 Task: Add Nancy's Organic Lowfat Cottage Cheese to the cart.
Action: Mouse moved to (296, 152)
Screenshot: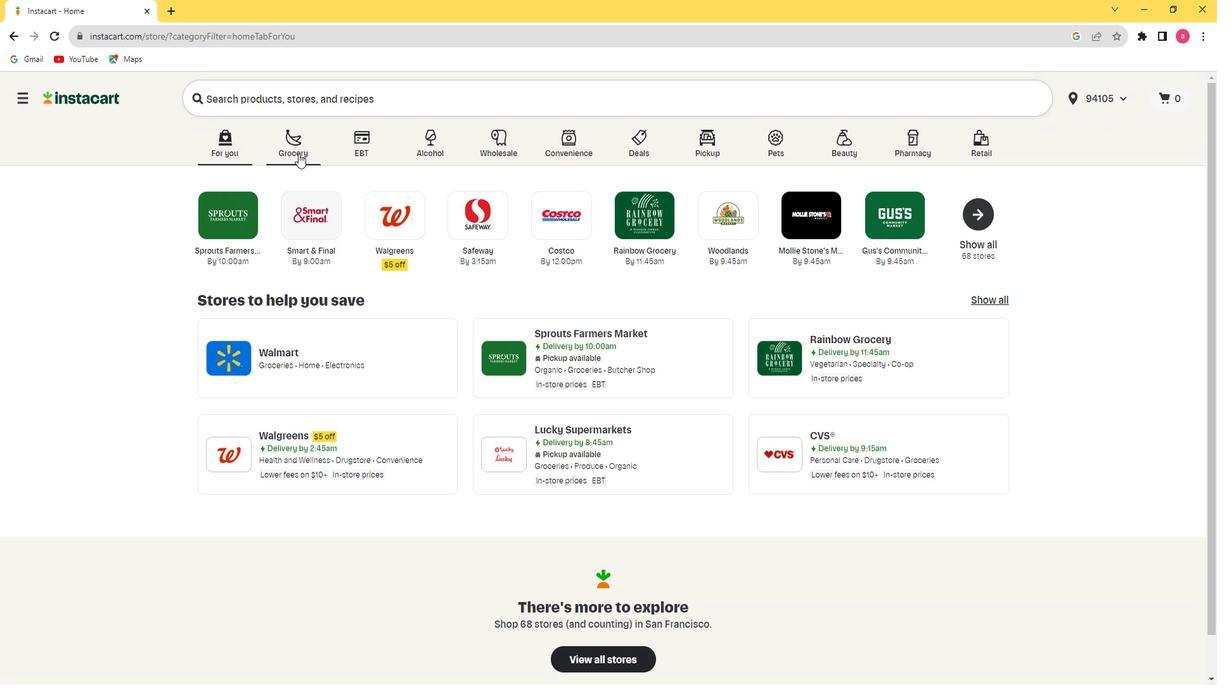 
Action: Mouse pressed left at (296, 152)
Screenshot: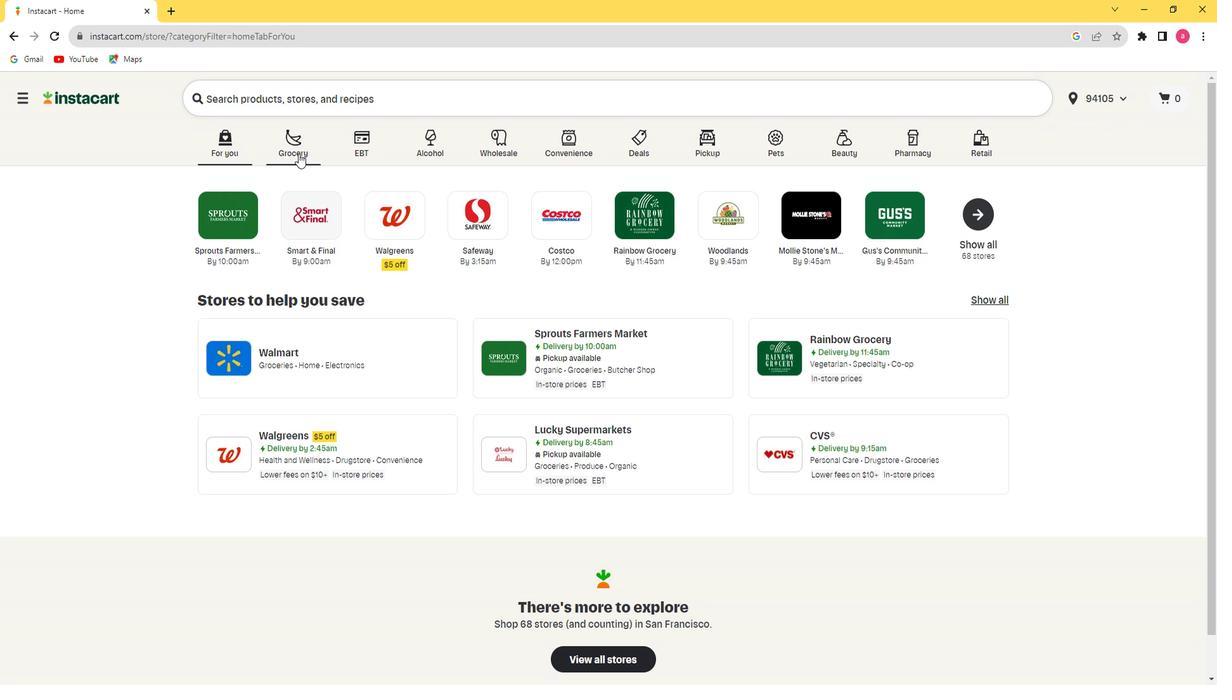 
Action: Mouse moved to (785, 228)
Screenshot: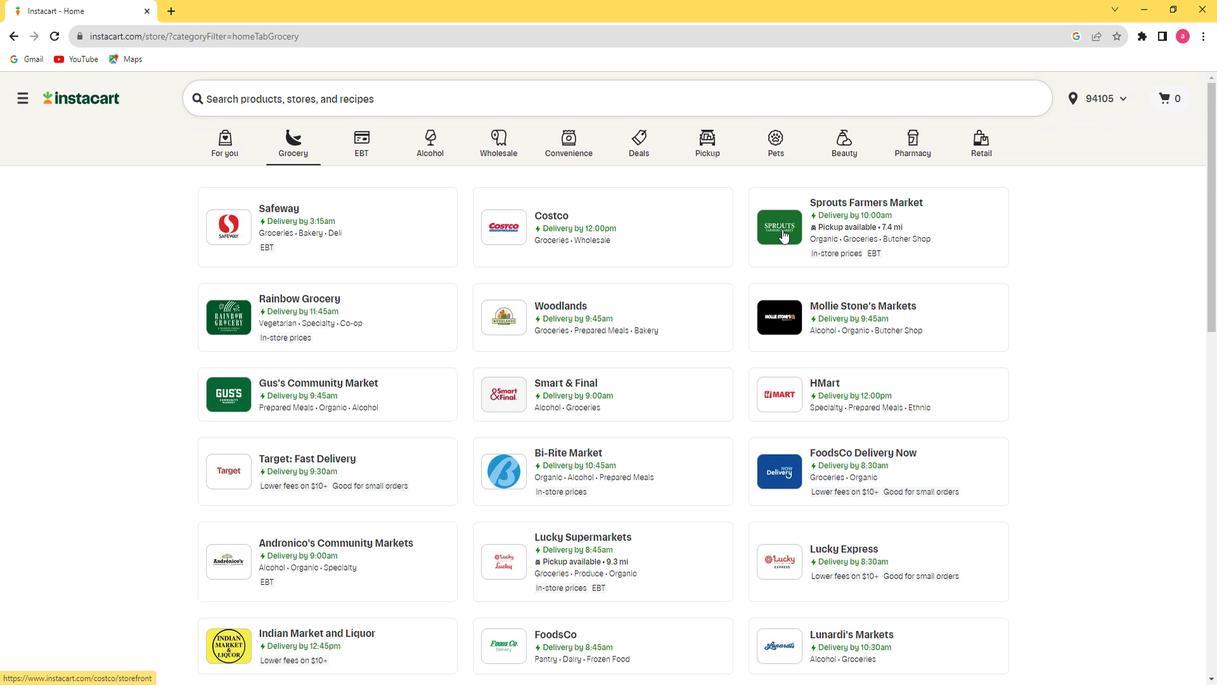 
Action: Mouse pressed left at (785, 228)
Screenshot: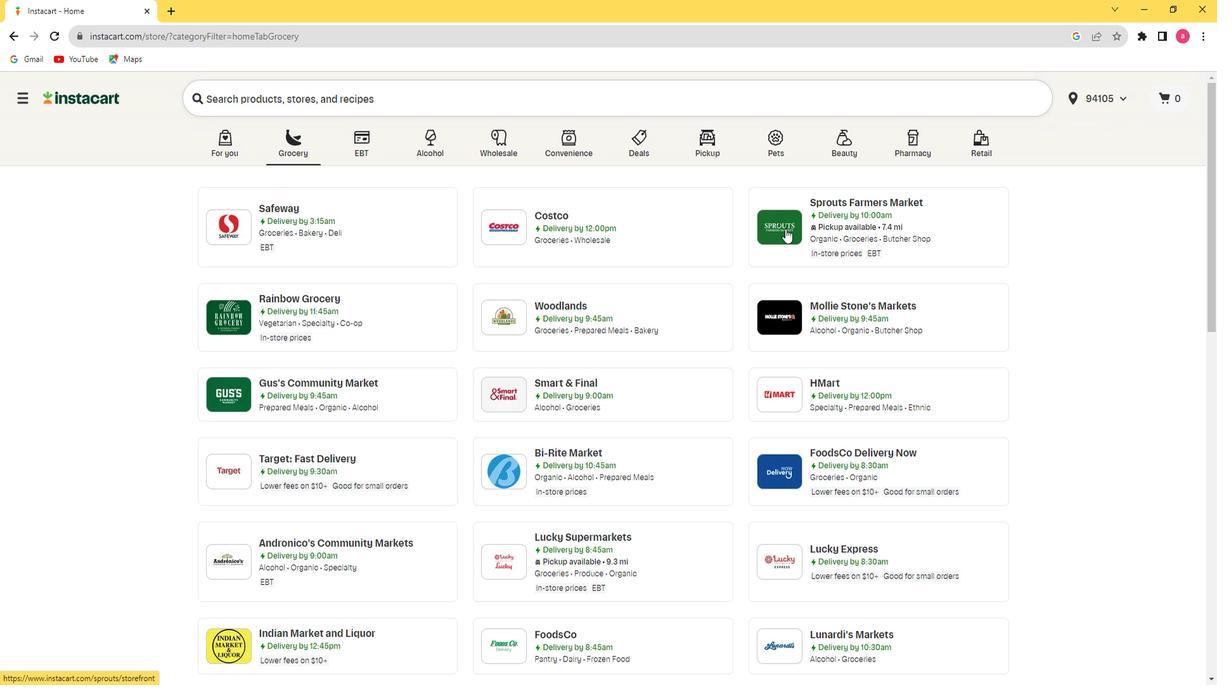 
Action: Mouse moved to (72, 448)
Screenshot: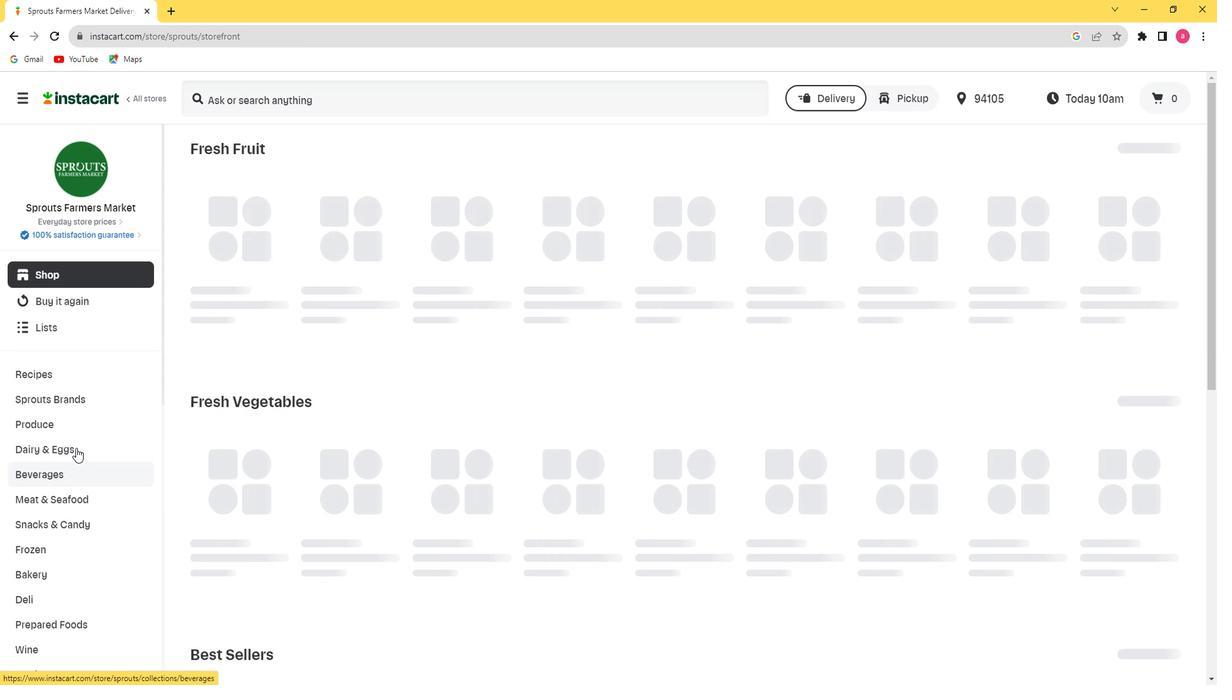 
Action: Mouse pressed left at (72, 448)
Screenshot: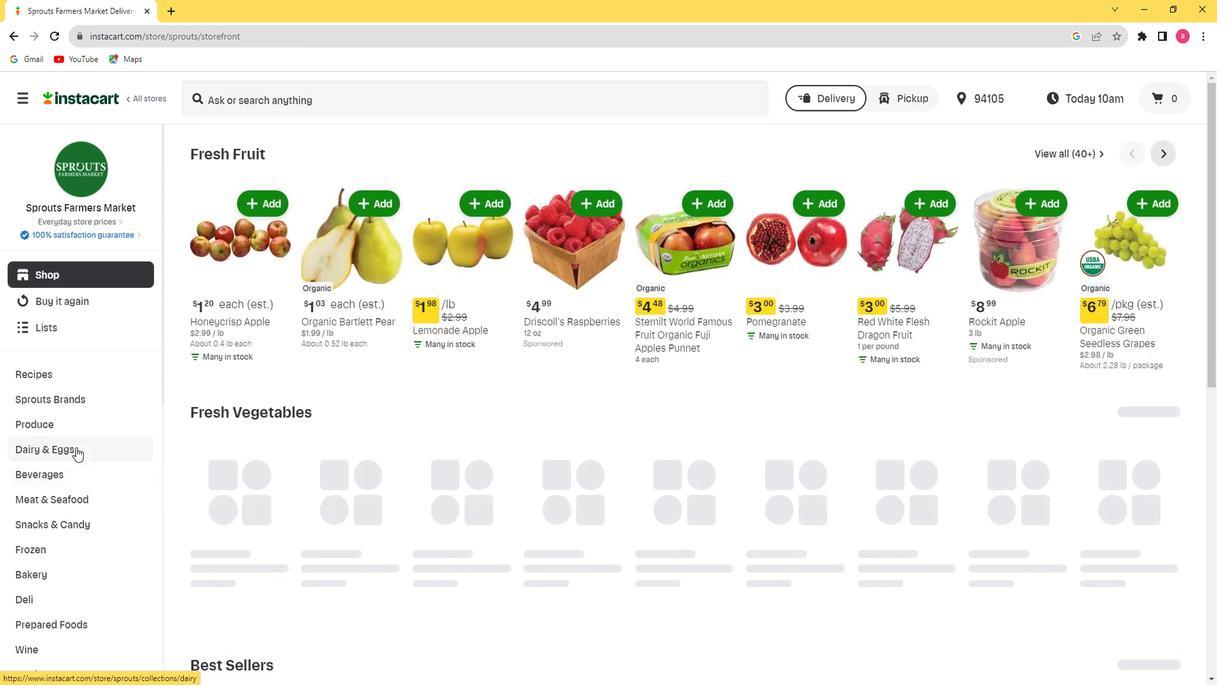 
Action: Mouse moved to (66, 501)
Screenshot: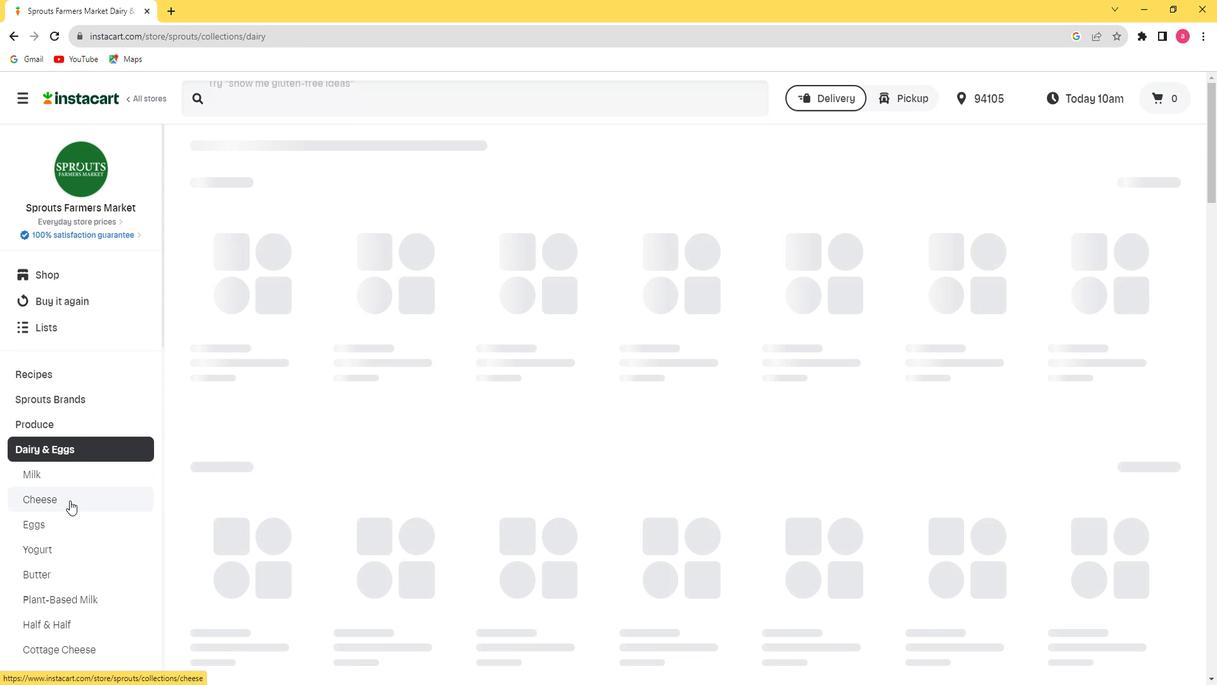 
Action: Mouse pressed left at (66, 501)
Screenshot: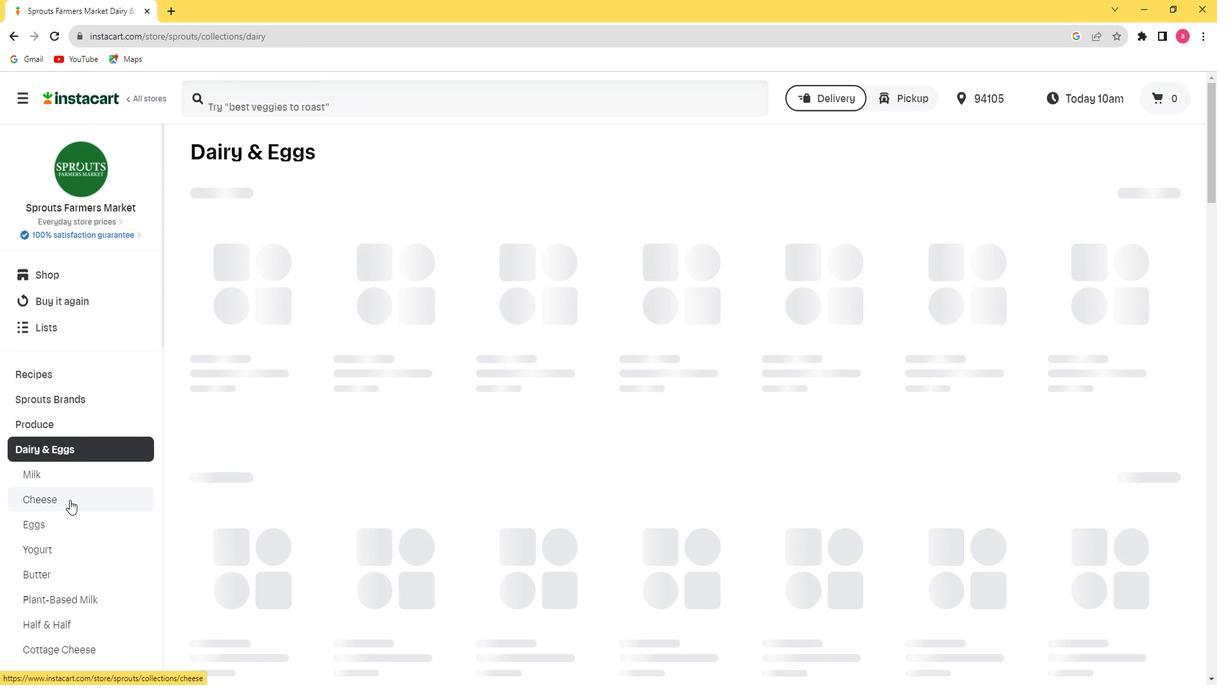 
Action: Mouse moved to (275, 91)
Screenshot: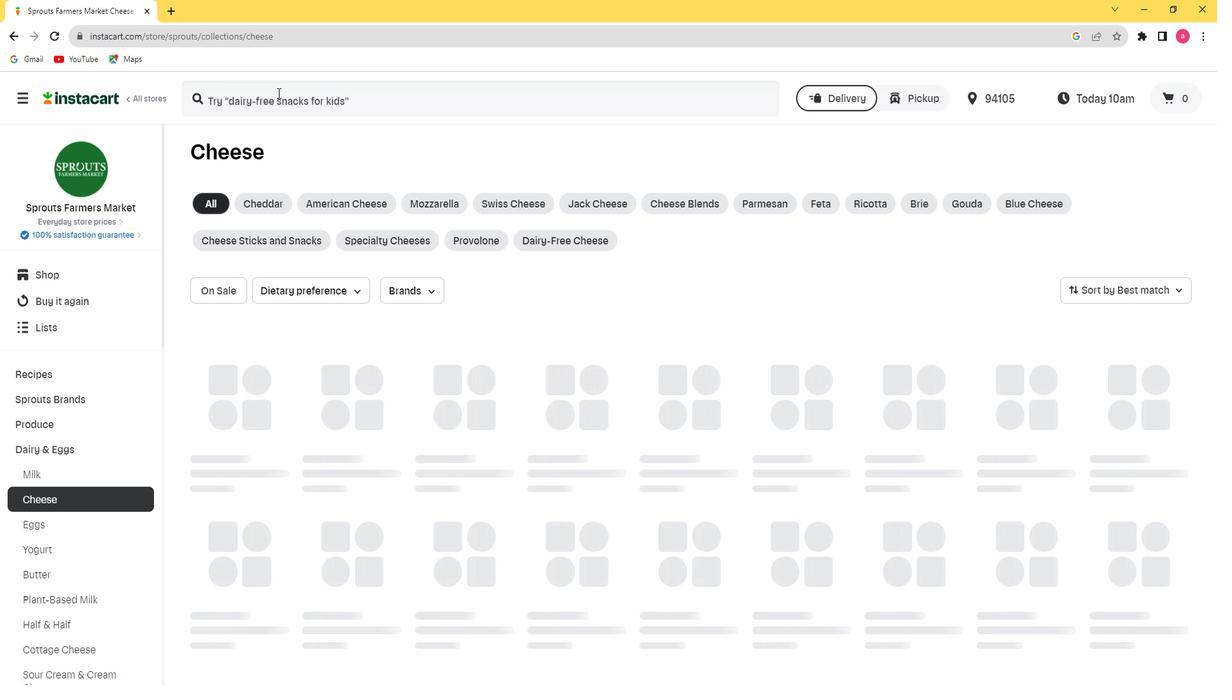 
Action: Mouse pressed left at (275, 91)
Screenshot: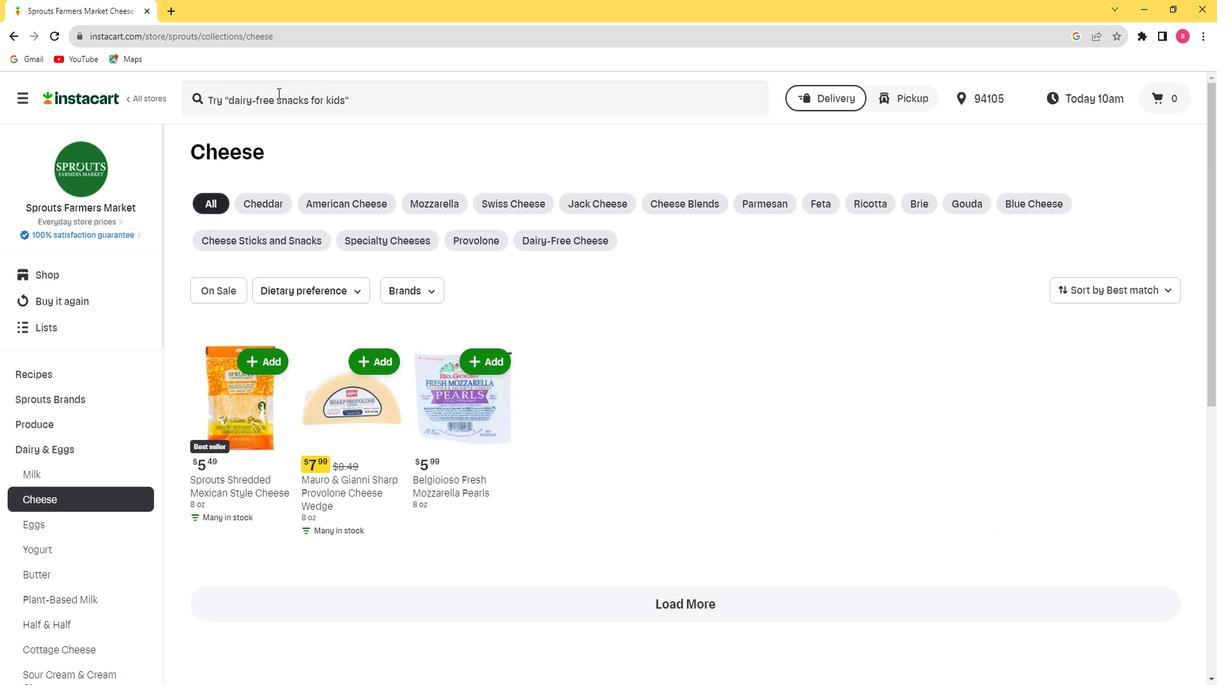 
Action: Key pressed <Key.shift>Nancy
Screenshot: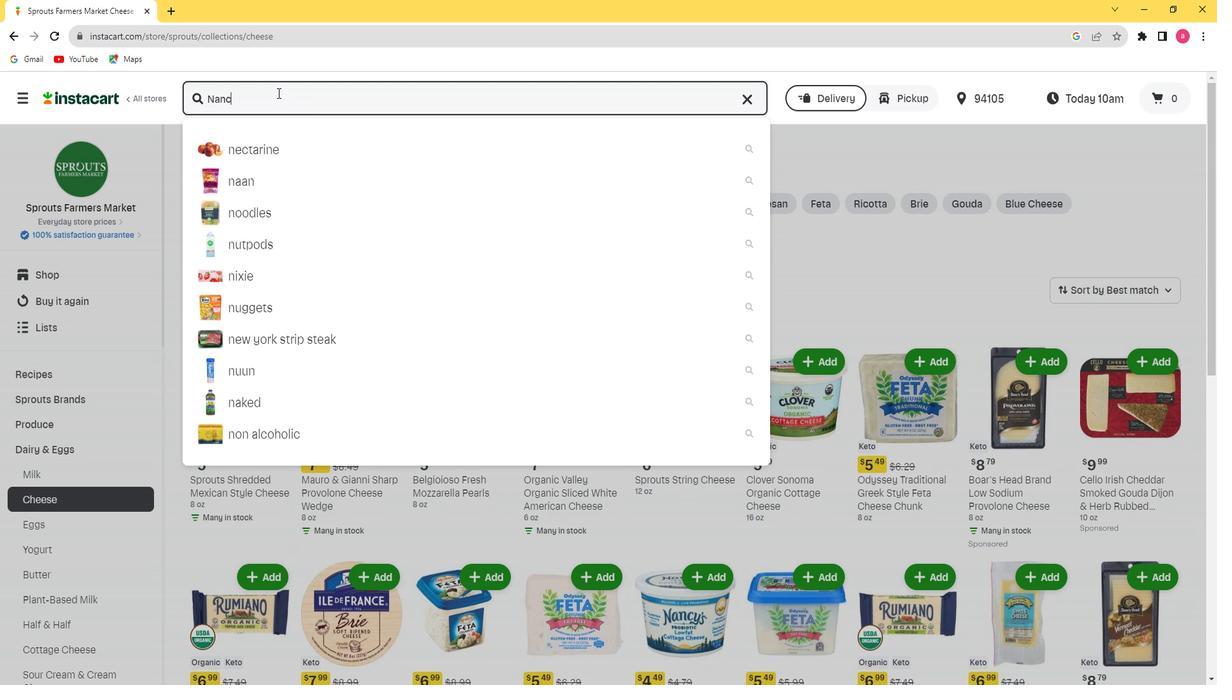
Action: Mouse moved to (88, 176)
Screenshot: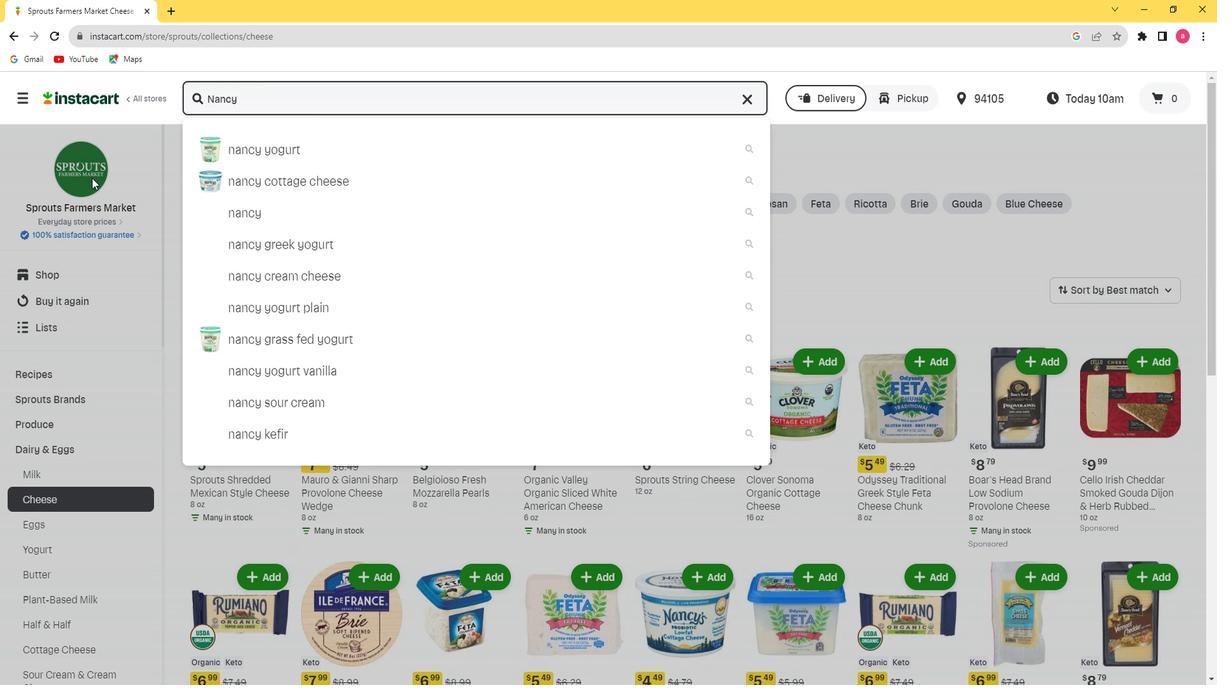 
Action: Key pressed 's<Key.space><Key.shift>Organic<Key.space><Key.shift><Key.shift><Key.shift><Key.shift><Key.shift><Key.shift><Key.shift><Key.shift><Key.shift><Key.shift><Key.shift><Key.shift>Lowfat<Key.space><Key.shift>Cottage<Key.space><Key.shift>Cheese<Key.space><Key.shift><Key.enter>
Screenshot: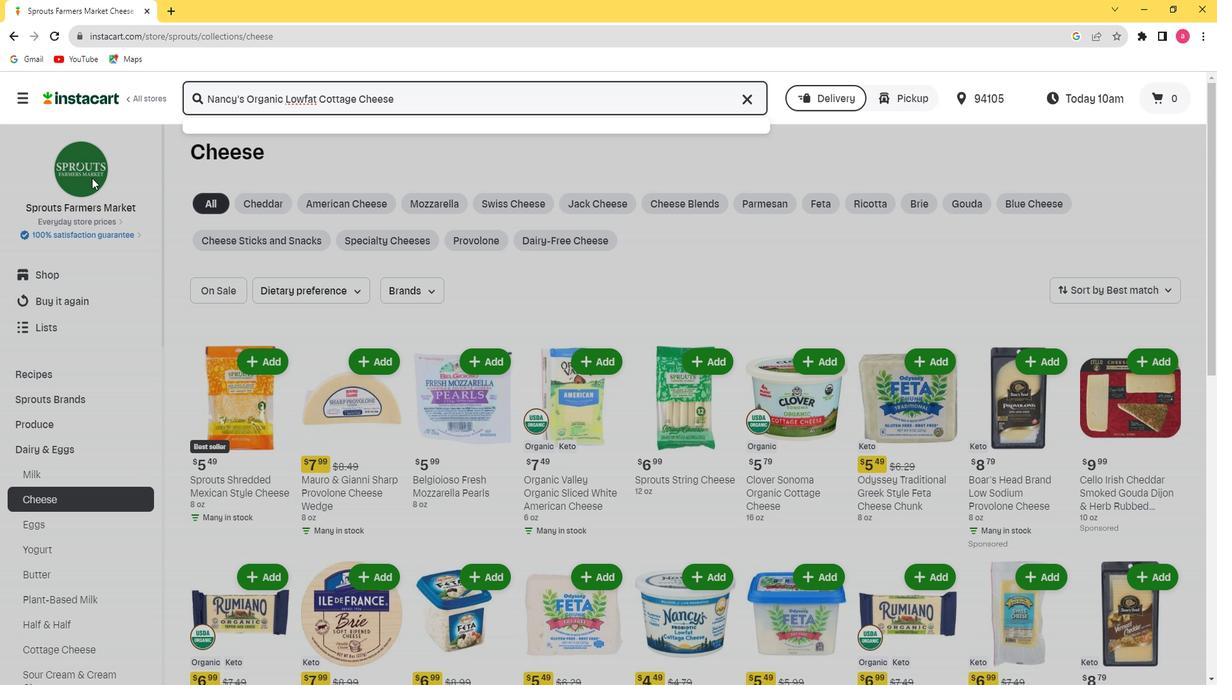 
Action: Mouse moved to (748, 225)
Screenshot: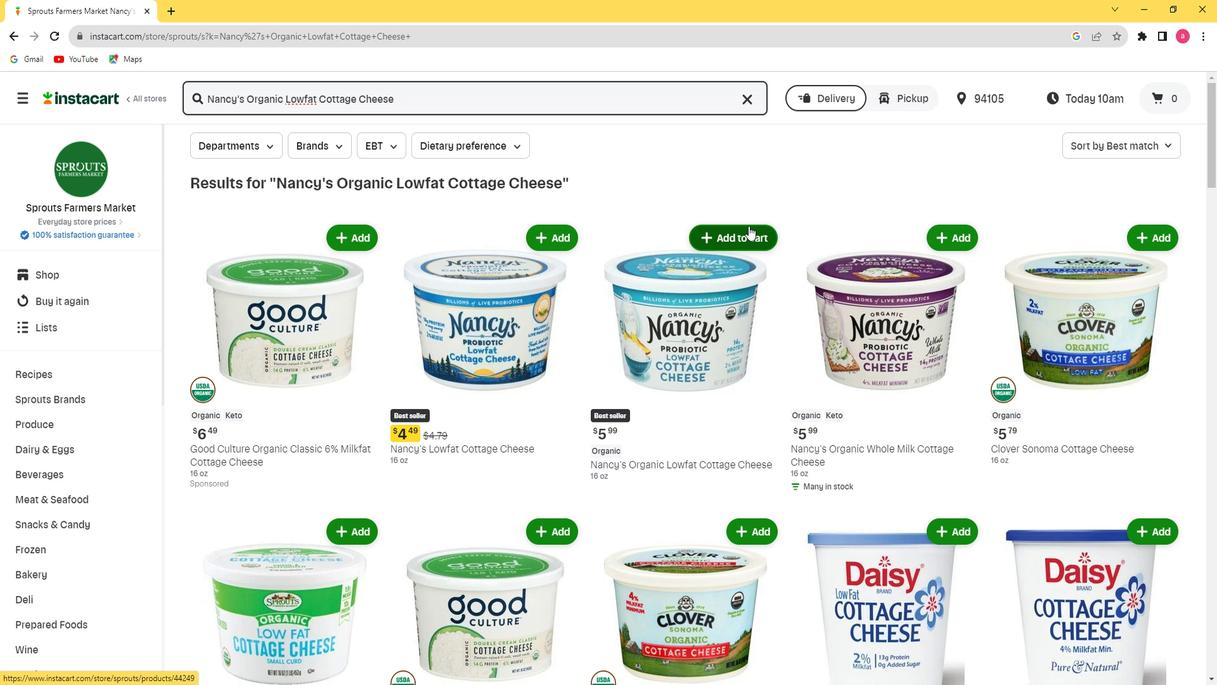 
Action: Mouse pressed left at (748, 225)
Screenshot: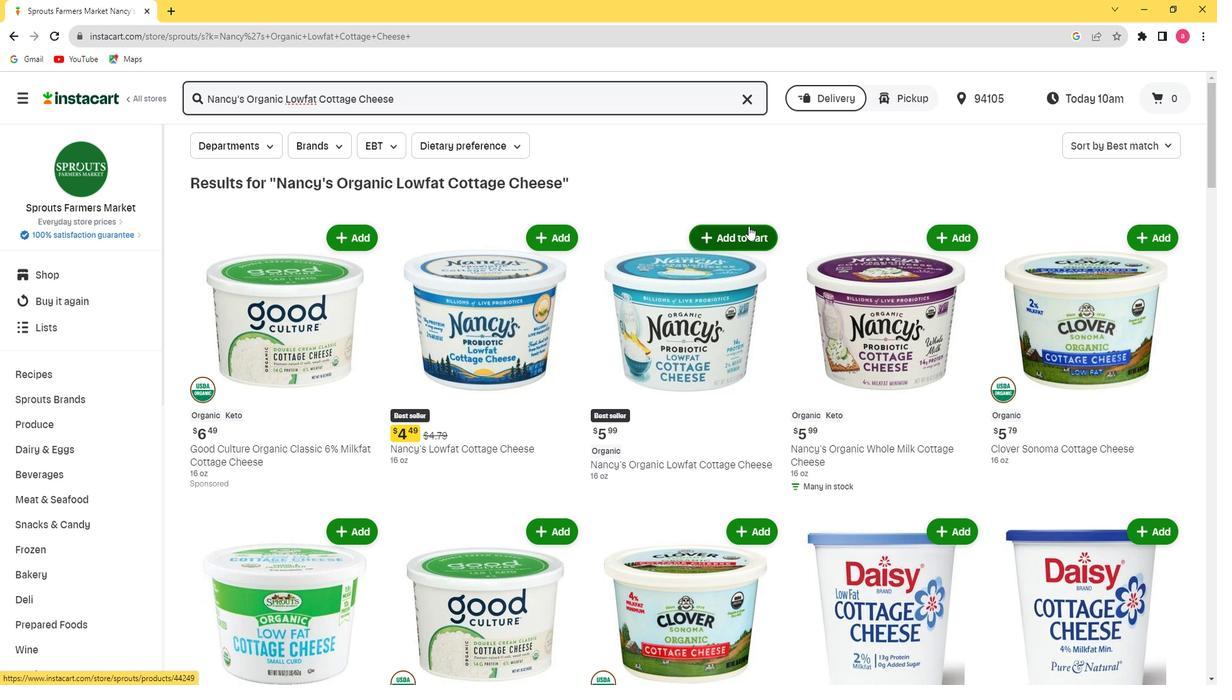 
Action: Mouse moved to (743, 315)
Screenshot: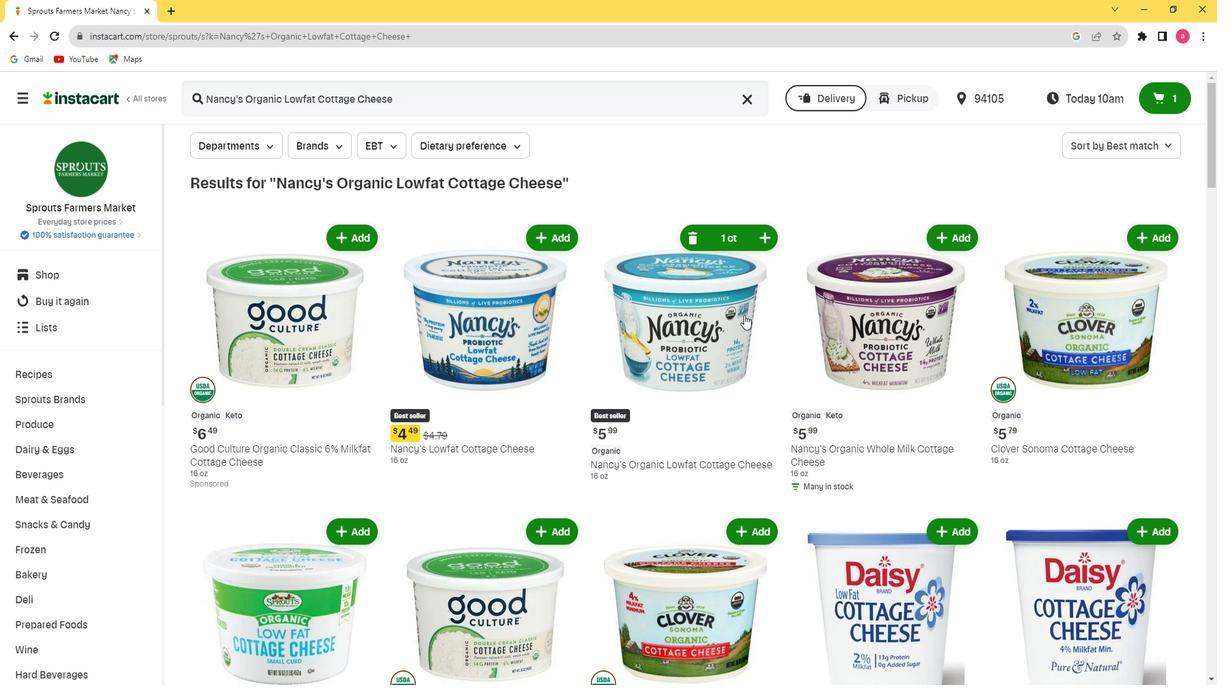
